 Task: Set the frames per second in raw video demuxer to 22.
Action: Mouse moved to (118, 17)
Screenshot: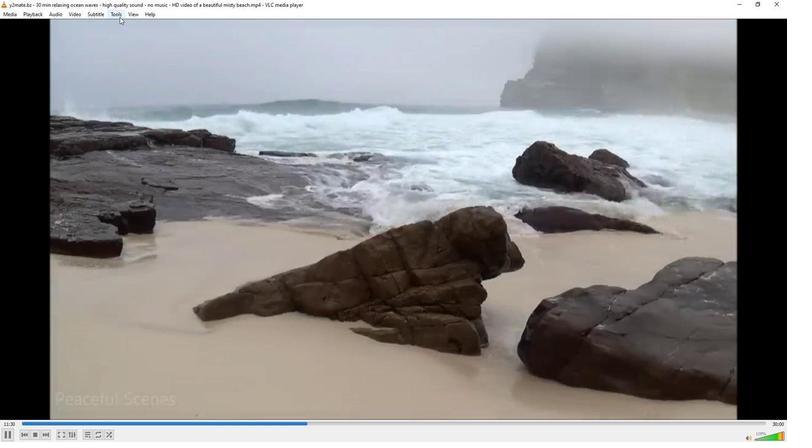 
Action: Mouse pressed left at (118, 17)
Screenshot: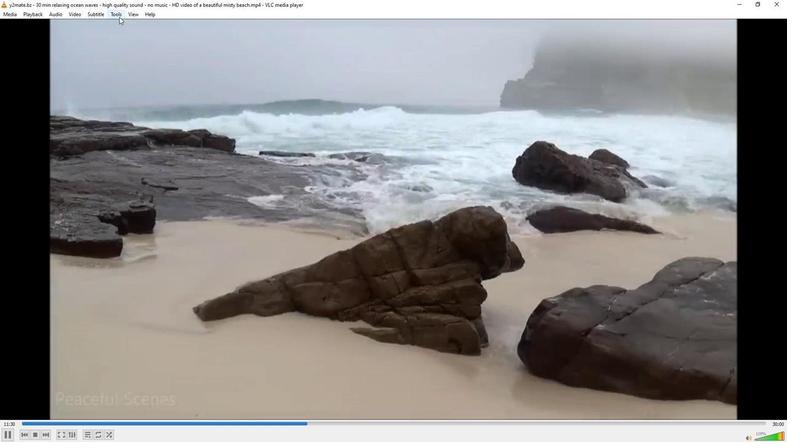 
Action: Mouse moved to (127, 111)
Screenshot: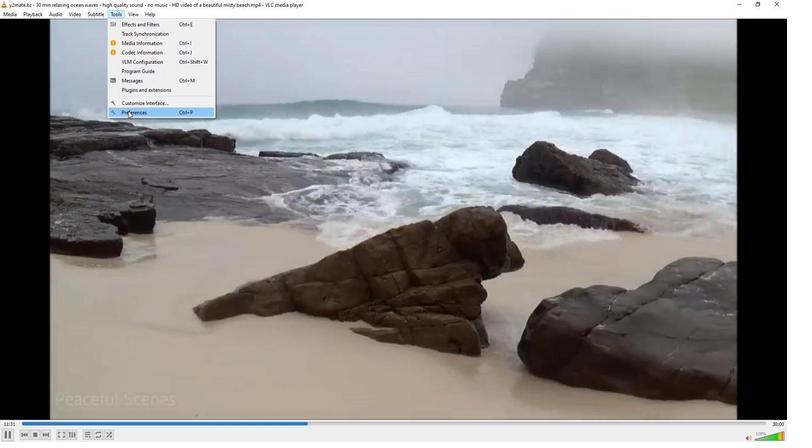 
Action: Mouse pressed left at (127, 111)
Screenshot: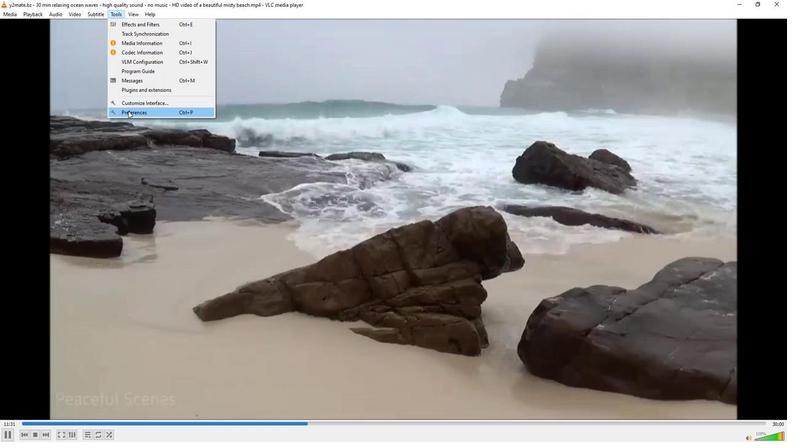 
Action: Mouse moved to (216, 340)
Screenshot: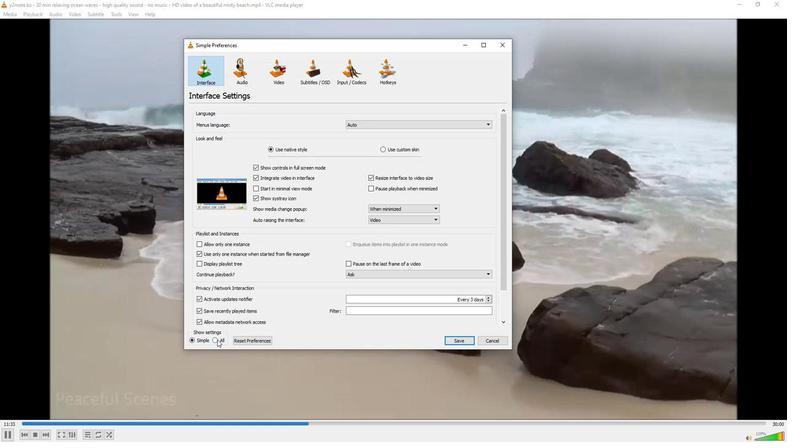 
Action: Mouse pressed left at (216, 340)
Screenshot: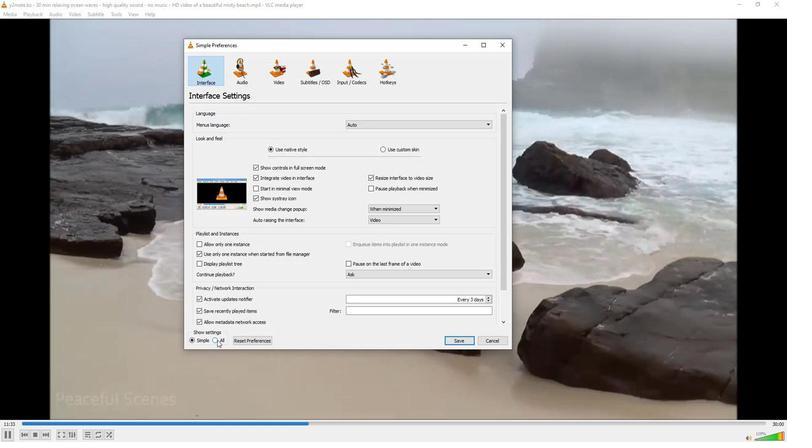 
Action: Mouse moved to (201, 226)
Screenshot: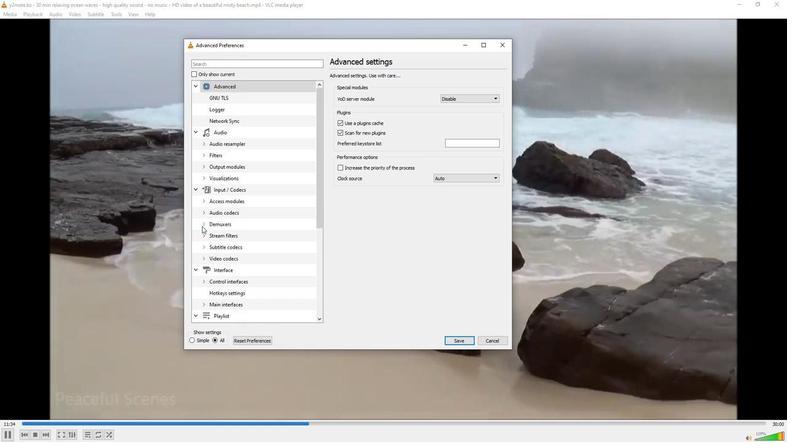 
Action: Mouse pressed left at (201, 226)
Screenshot: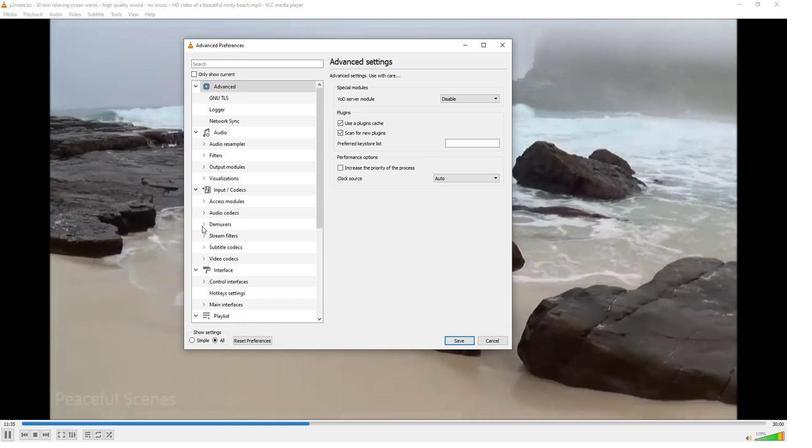 
Action: Mouse moved to (217, 273)
Screenshot: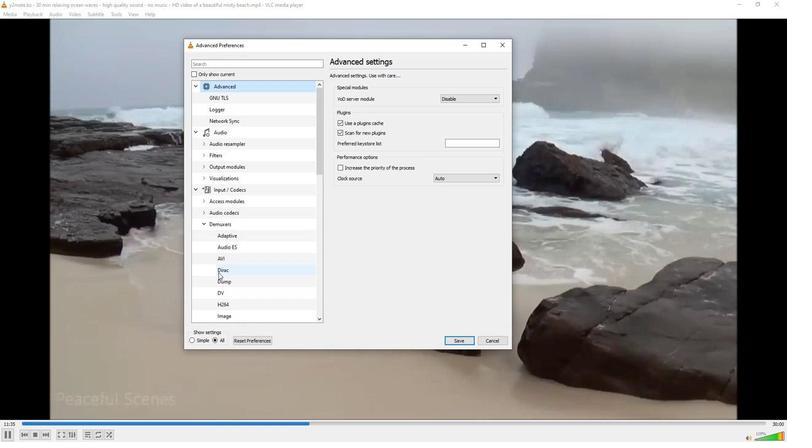 
Action: Mouse scrolled (217, 273) with delta (0, 0)
Screenshot: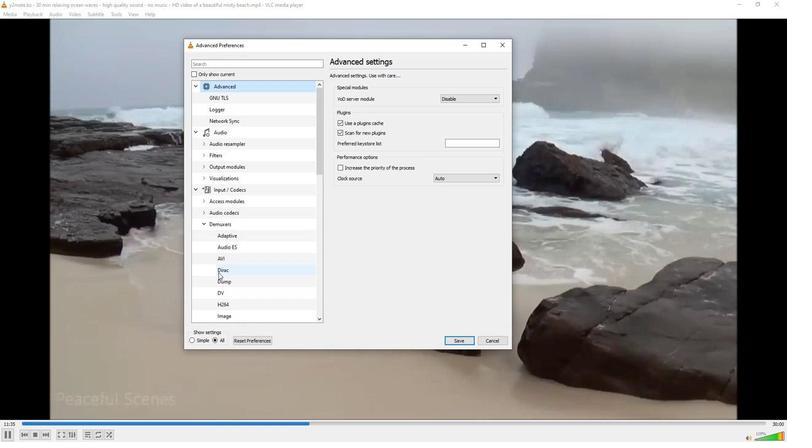
Action: Mouse scrolled (217, 273) with delta (0, 0)
Screenshot: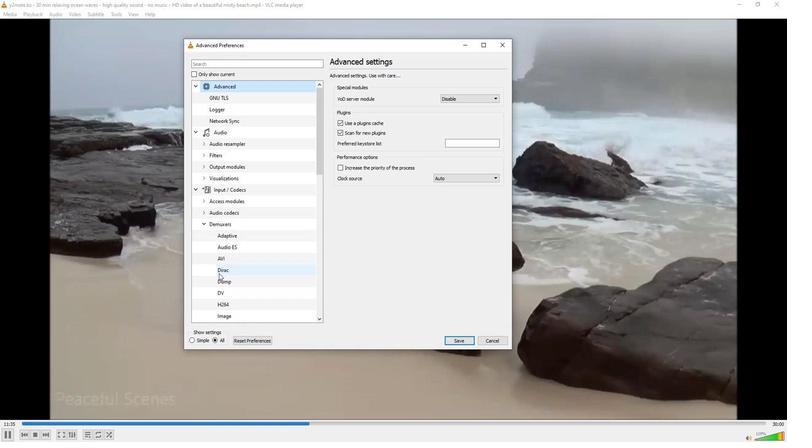 
Action: Mouse scrolled (217, 273) with delta (0, 0)
Screenshot: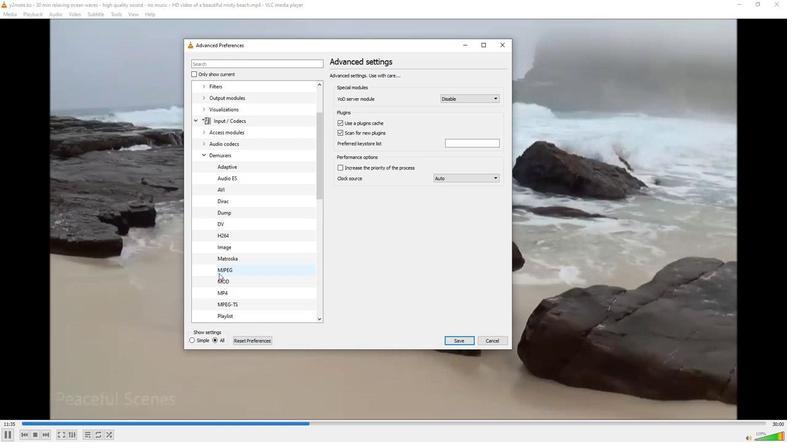 
Action: Mouse scrolled (217, 273) with delta (0, 0)
Screenshot: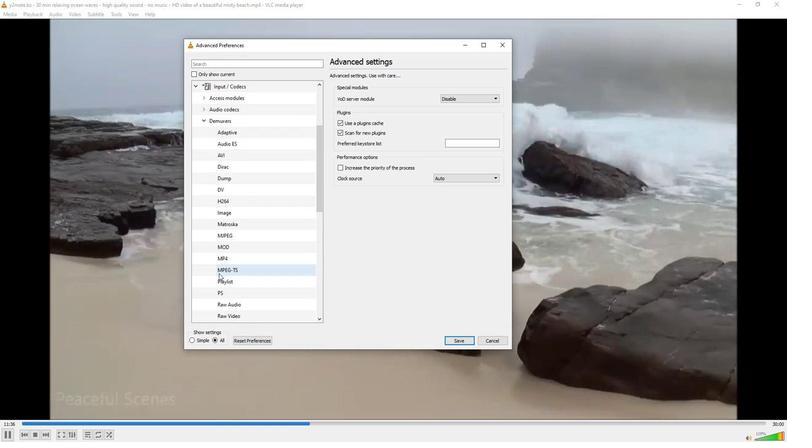 
Action: Mouse moved to (238, 281)
Screenshot: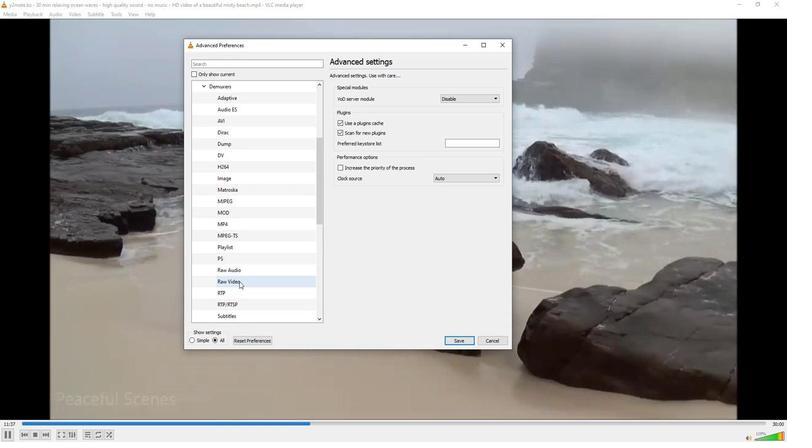 
Action: Mouse pressed left at (238, 281)
Screenshot: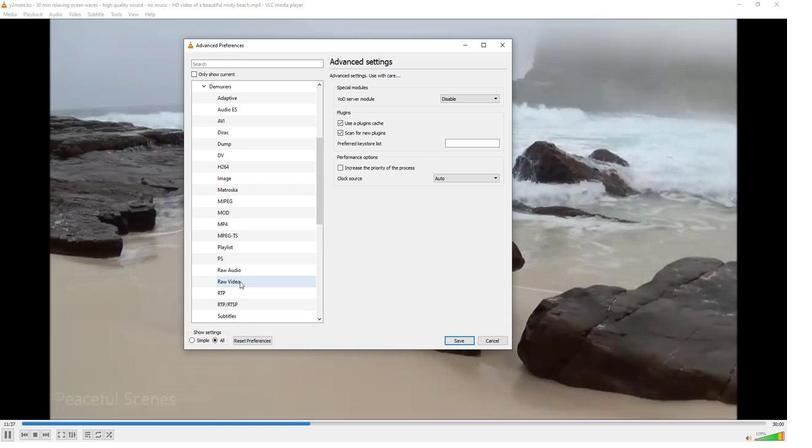 
Action: Mouse moved to (466, 90)
Screenshot: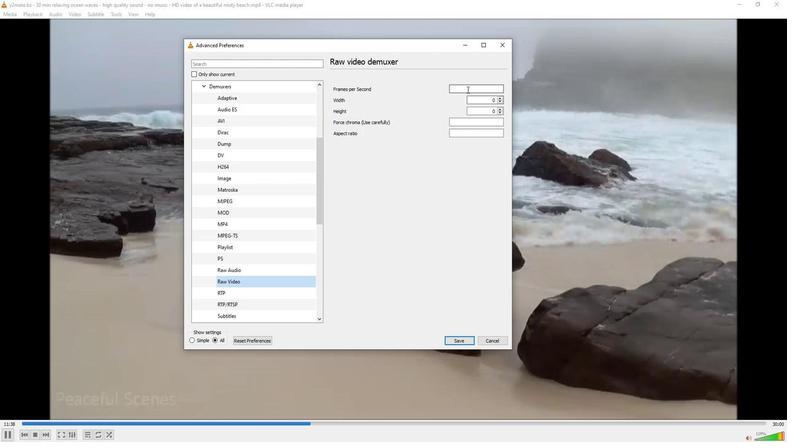 
Action: Mouse pressed left at (466, 90)
Screenshot: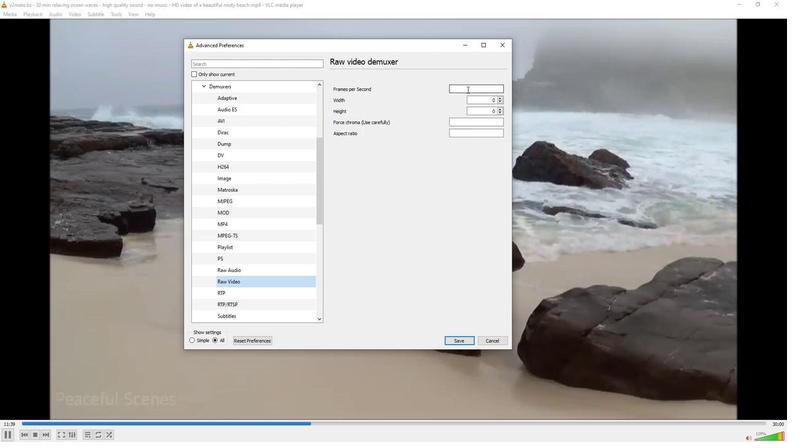 
Action: Mouse moved to (451, 100)
Screenshot: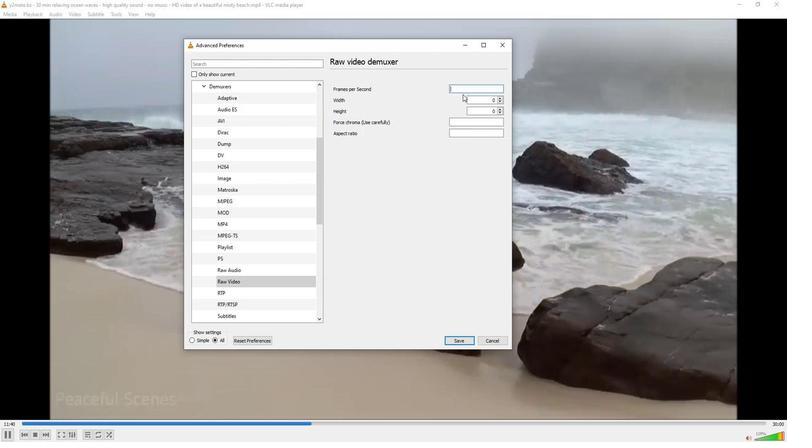 
Action: Key pressed 2
Screenshot: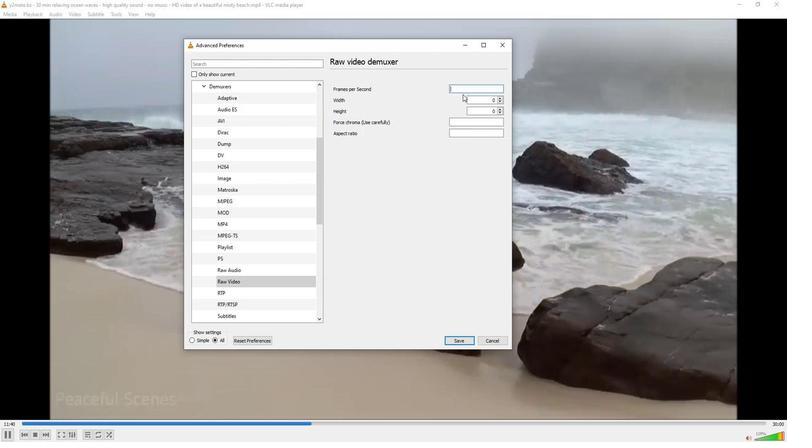 
Action: Mouse moved to (396, 153)
Screenshot: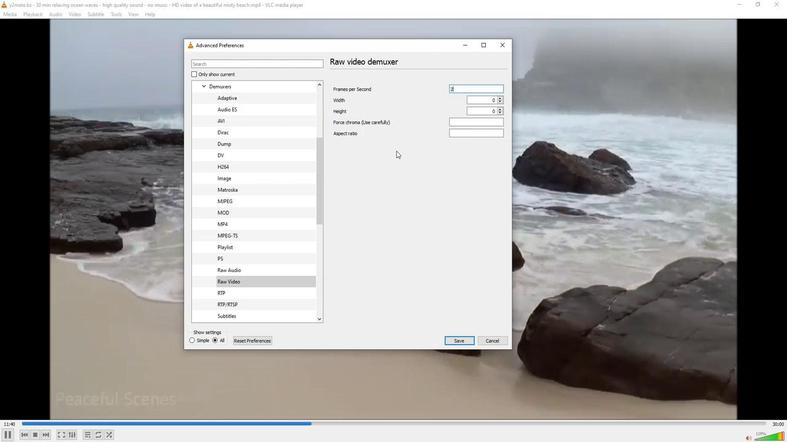 
Action: Key pressed 2
Screenshot: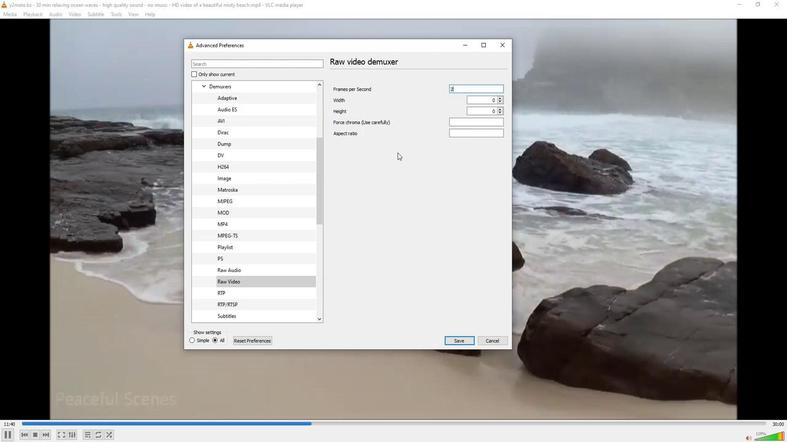
Action: Mouse moved to (396, 185)
Screenshot: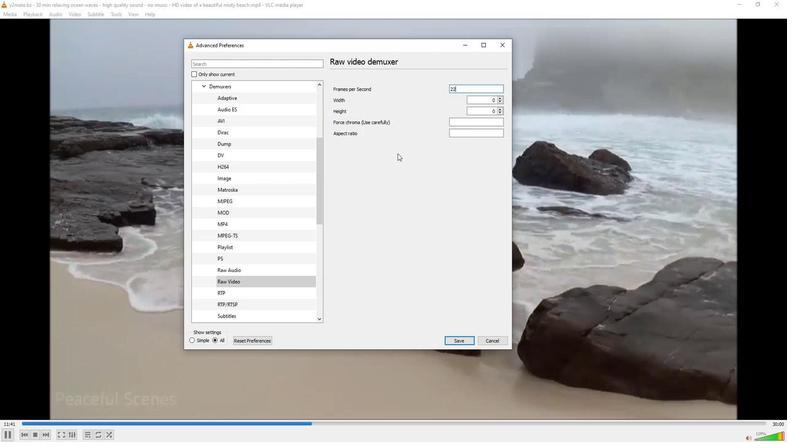 
